 Task: Add Honey Mama's Blonde Truffle Bar, Lemon Blueberry to the cart.
Action: Mouse moved to (15, 57)
Screenshot: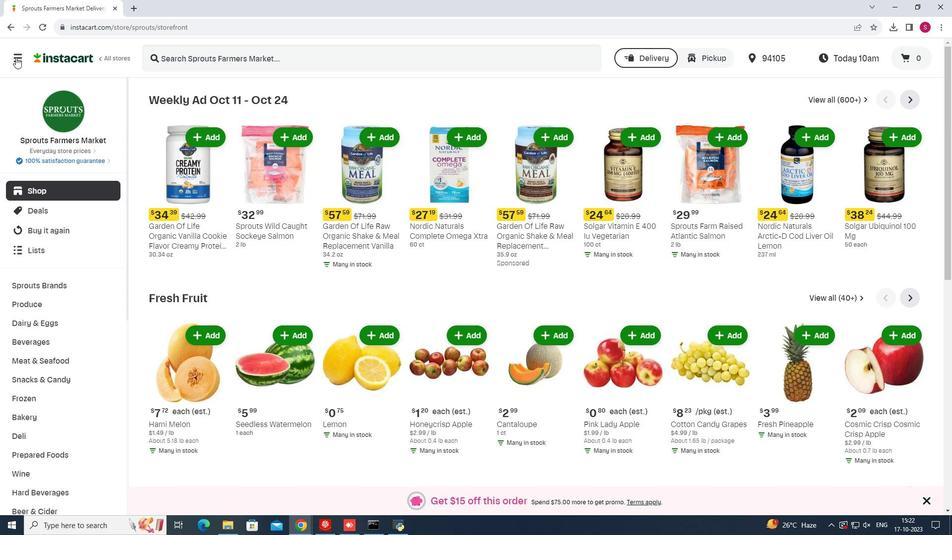 
Action: Mouse pressed left at (15, 57)
Screenshot: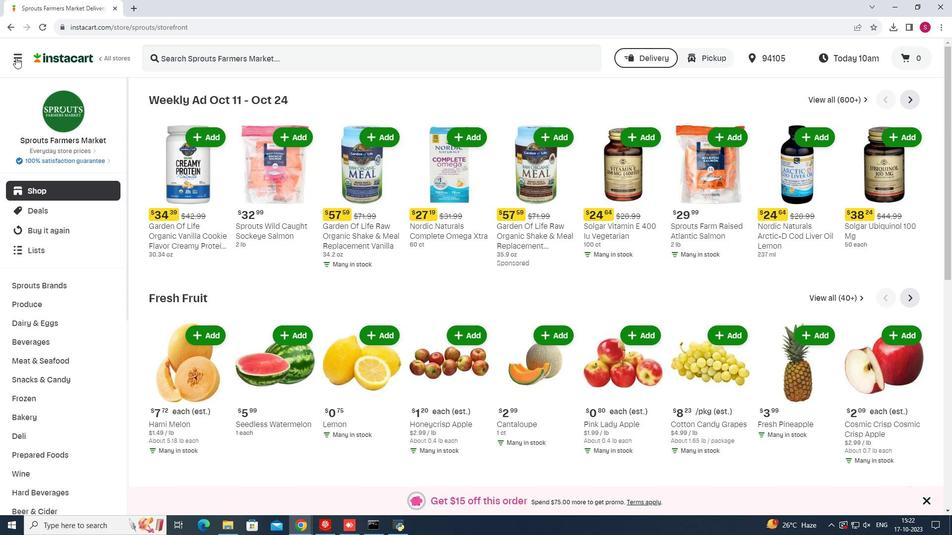 
Action: Mouse moved to (62, 260)
Screenshot: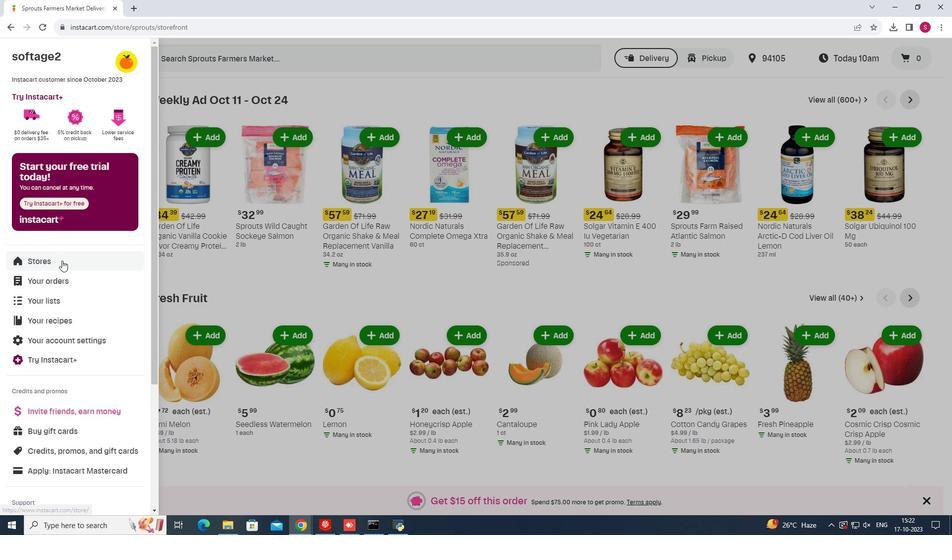 
Action: Mouse pressed left at (62, 260)
Screenshot: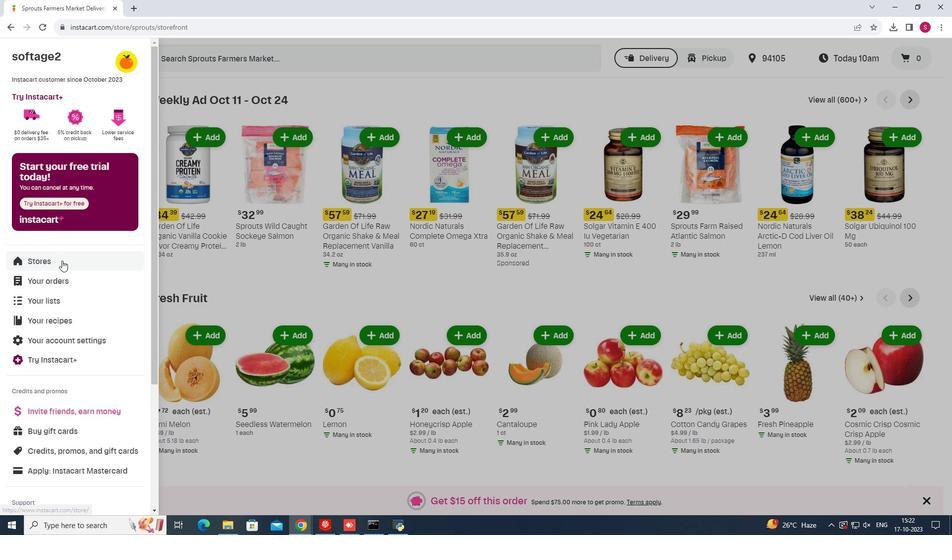 
Action: Mouse moved to (233, 86)
Screenshot: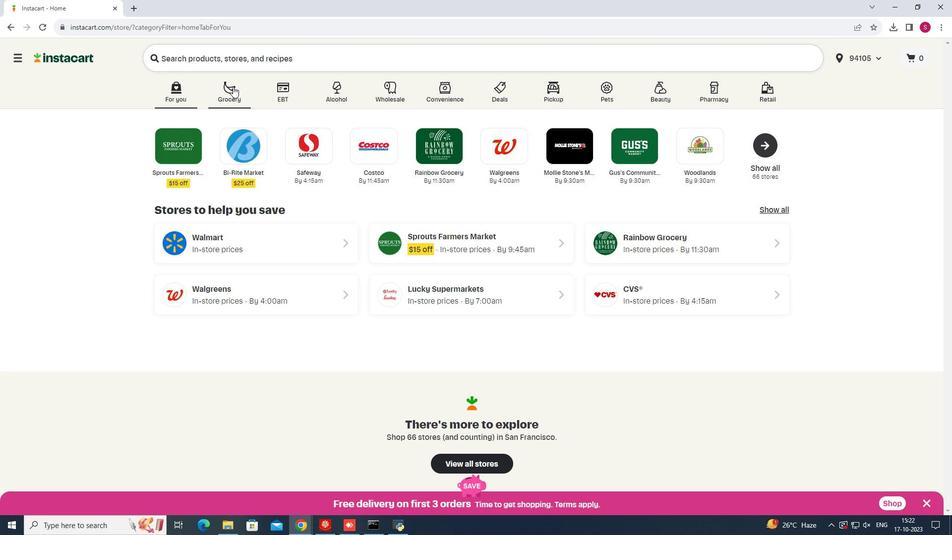 
Action: Mouse pressed left at (233, 86)
Screenshot: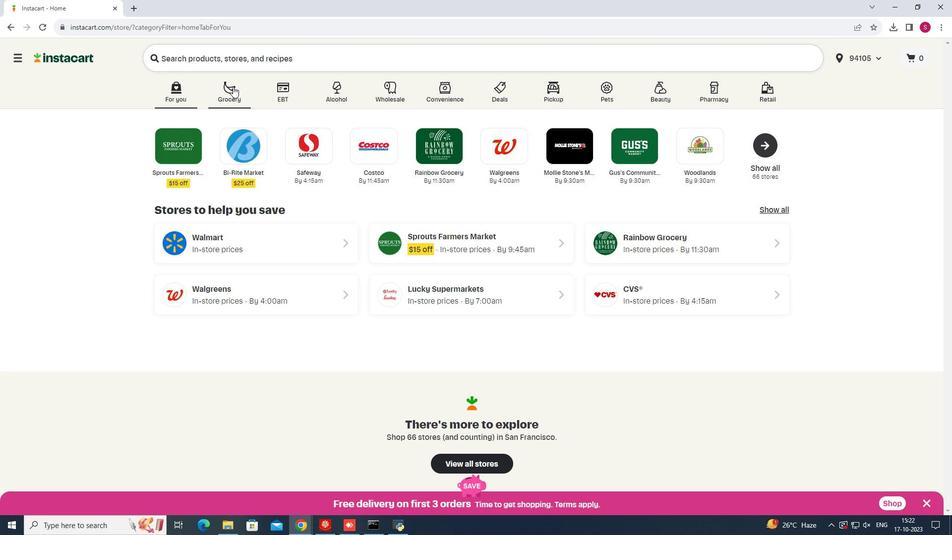 
Action: Mouse moved to (707, 133)
Screenshot: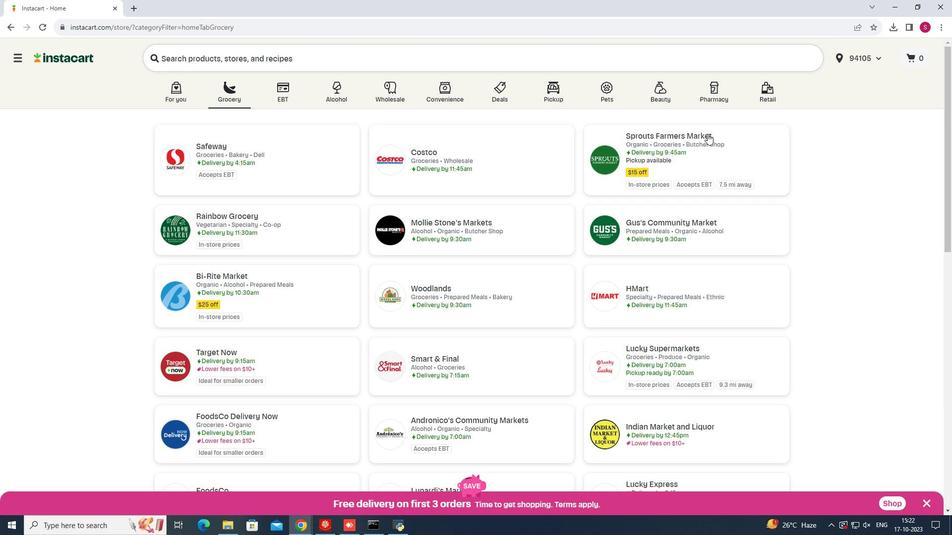 
Action: Mouse pressed left at (707, 133)
Screenshot: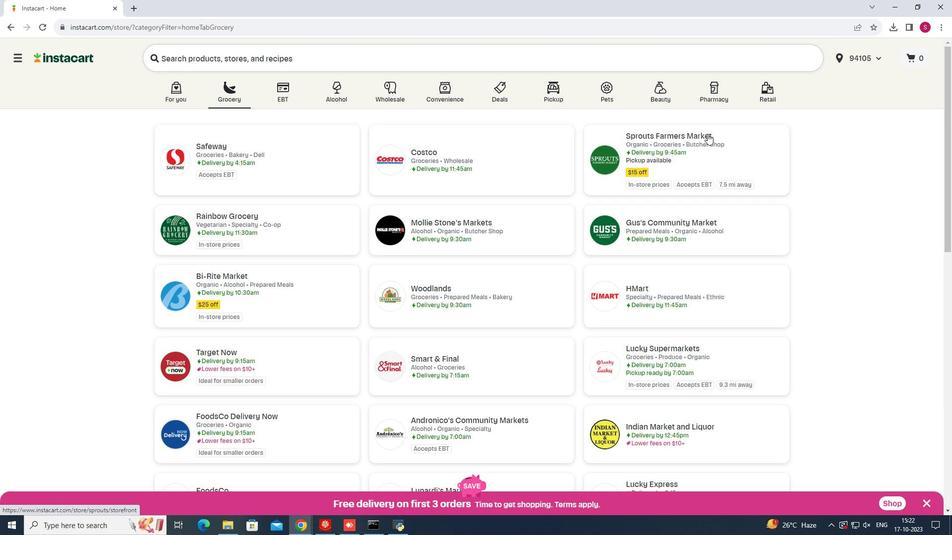 
Action: Mouse moved to (49, 381)
Screenshot: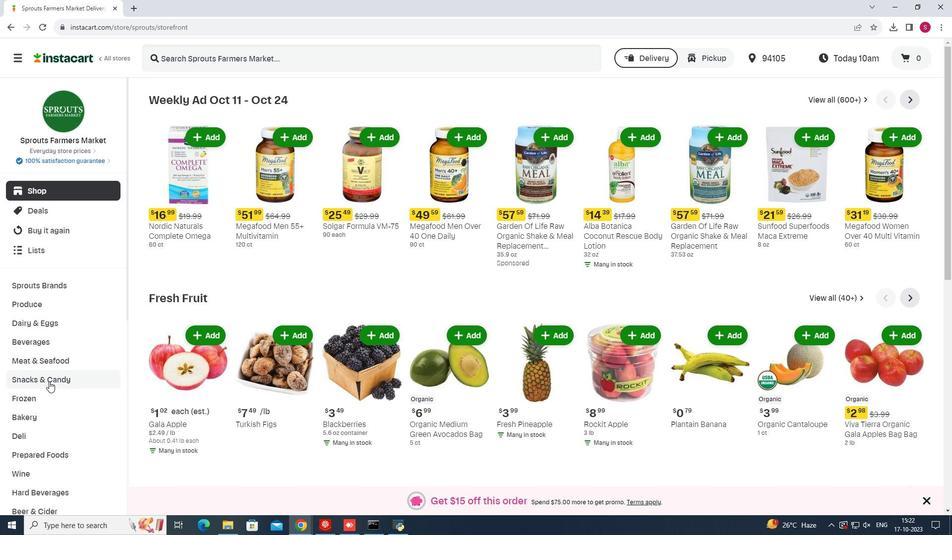 
Action: Mouse pressed left at (49, 381)
Screenshot: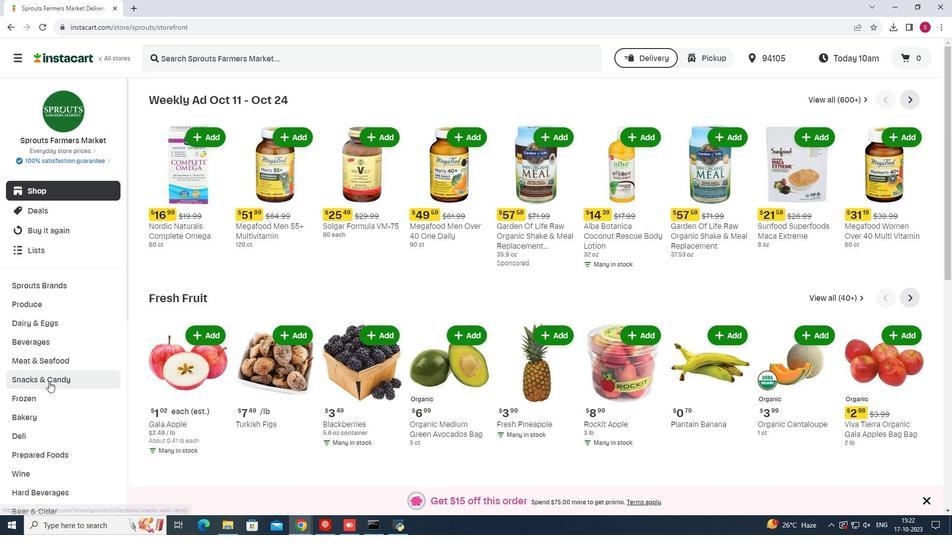 
Action: Mouse moved to (293, 240)
Screenshot: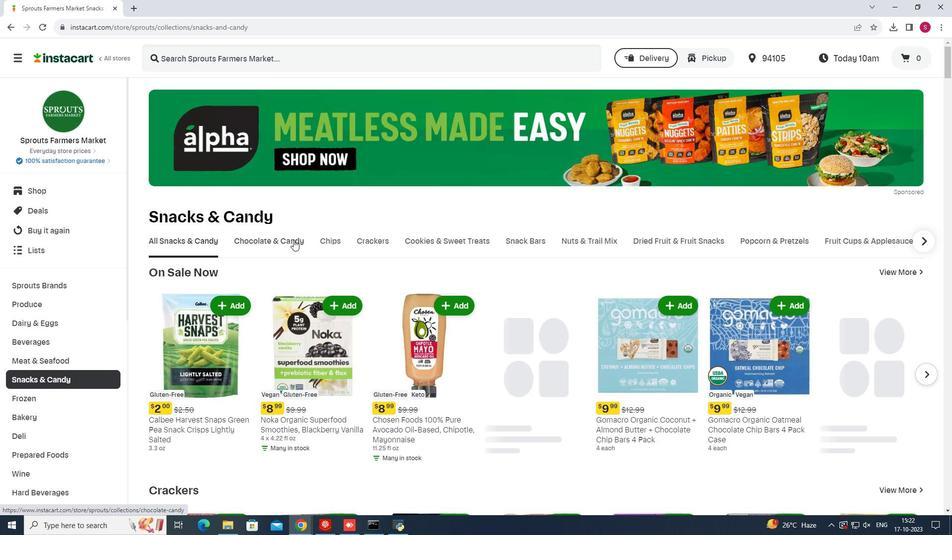 
Action: Mouse pressed left at (293, 240)
Screenshot: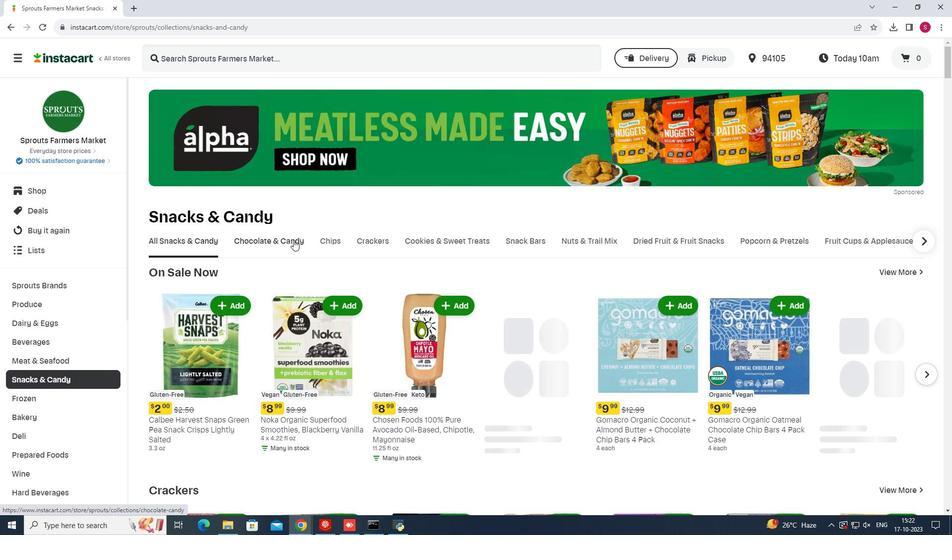 
Action: Mouse moved to (249, 285)
Screenshot: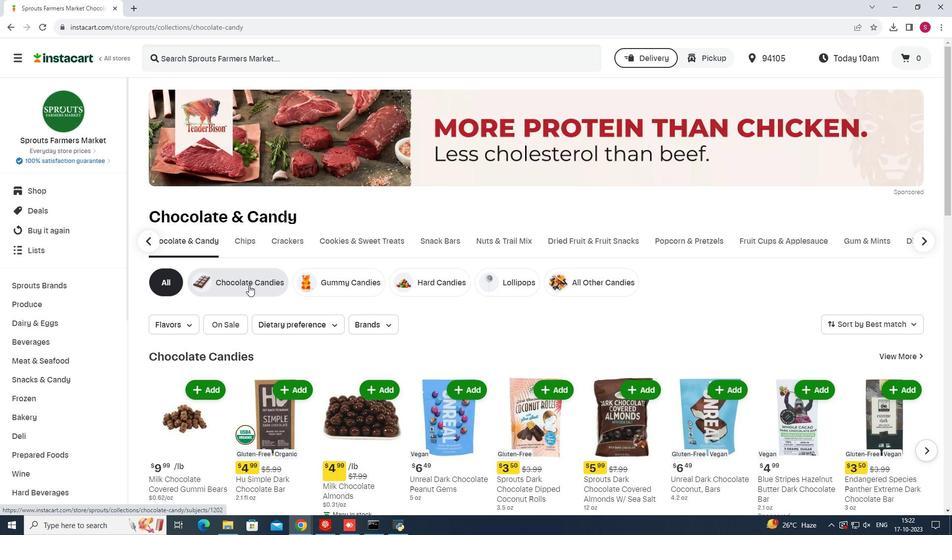
Action: Mouse pressed left at (249, 285)
Screenshot: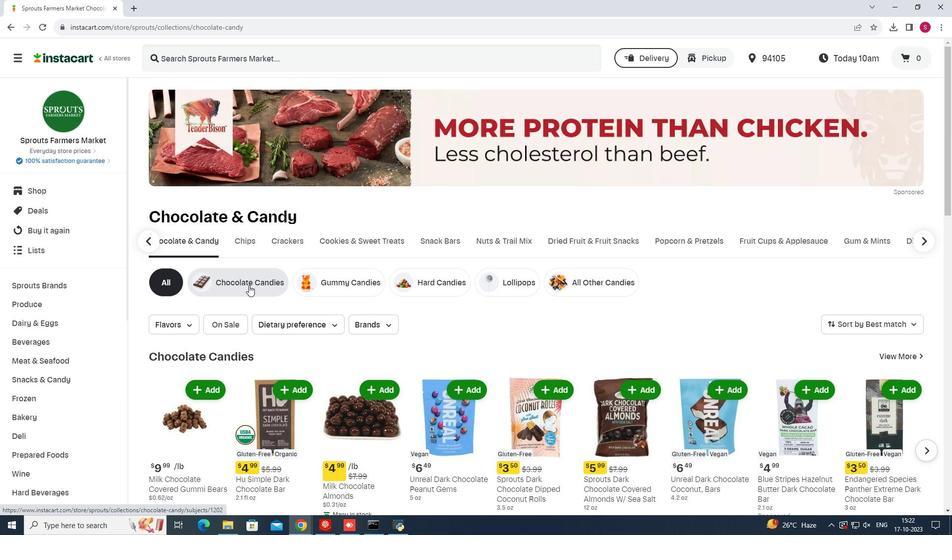 
Action: Mouse moved to (370, 56)
Screenshot: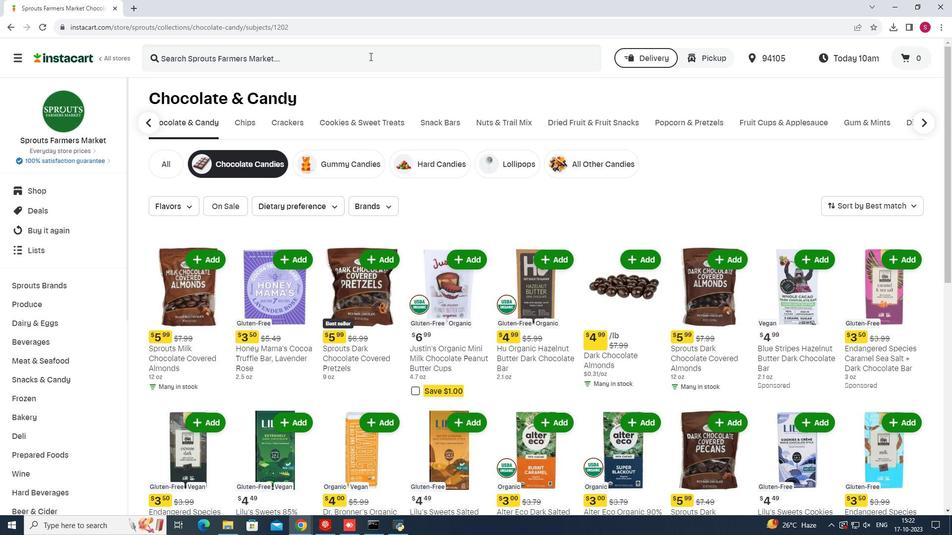 
Action: Mouse pressed left at (370, 56)
Screenshot: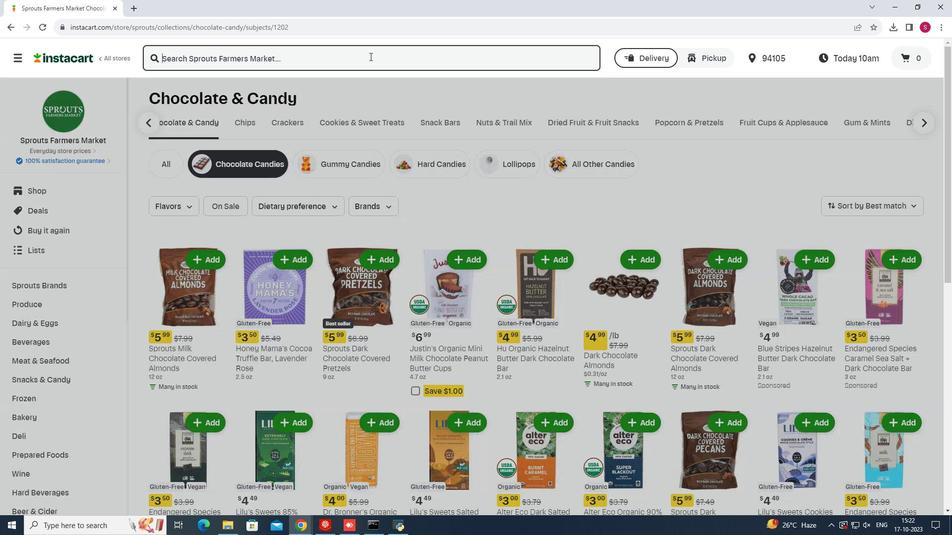 
Action: Key pressed <Key.shift>Honey<Key.space><Key.shift>Mama's<Key.space><Key.shift>Blonde<Key.space><Key.shift>Trufle<Key.backspace><Key.backspace>fle<Key.space><Key.shift>Bar,<Key.space><Key.shift><Key.shift><Key.shift>Lemon<Key.space><Key.shift><Key.shift><Key.shift>Blueberry<Key.enter>
Screenshot: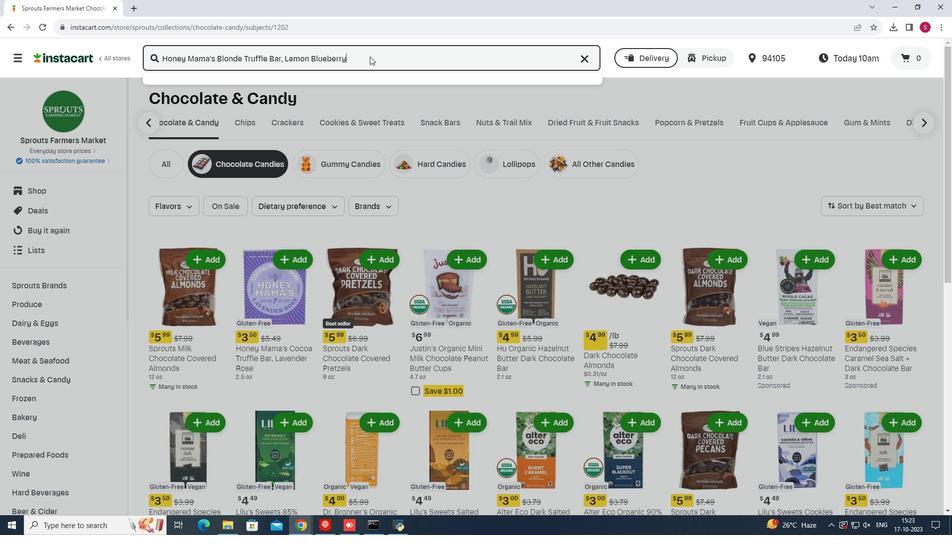 
Action: Mouse moved to (279, 281)
Screenshot: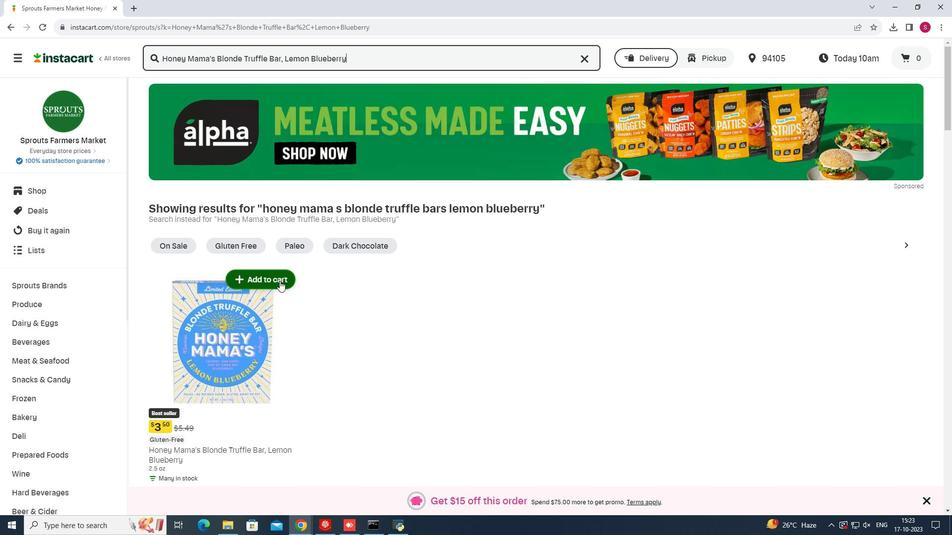 
Action: Mouse pressed left at (279, 281)
Screenshot: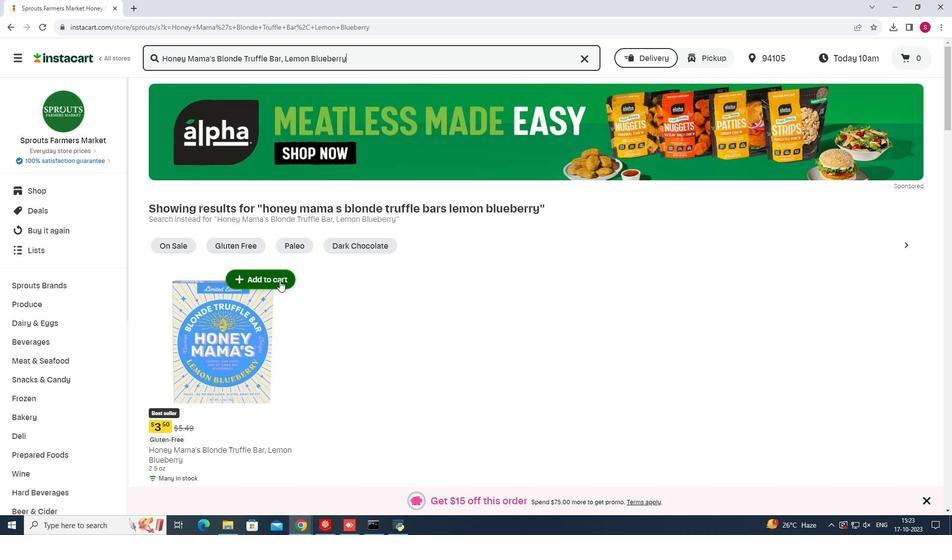 
Action: Mouse moved to (669, 309)
Screenshot: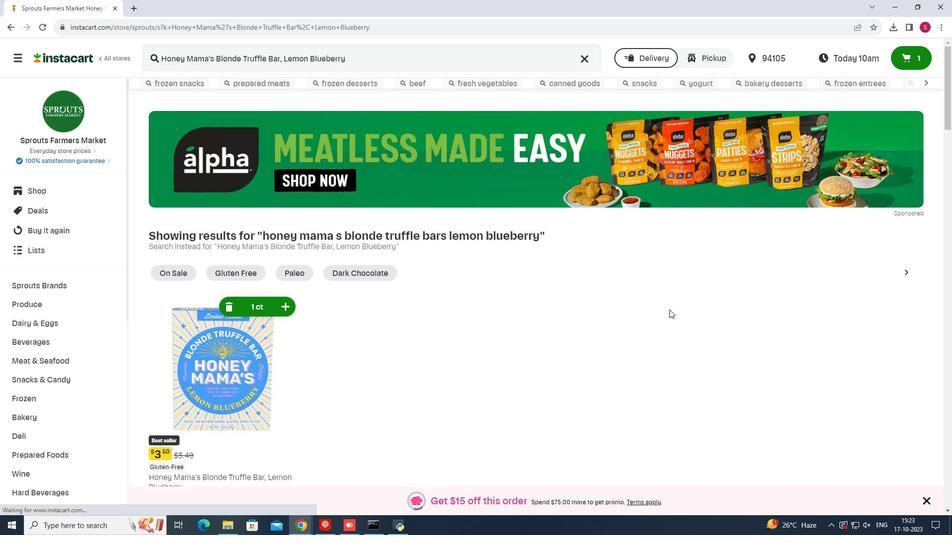 
